 Task: Check a user's "Following" list for interesting profiles.
Action: Mouse moved to (1207, 72)
Screenshot: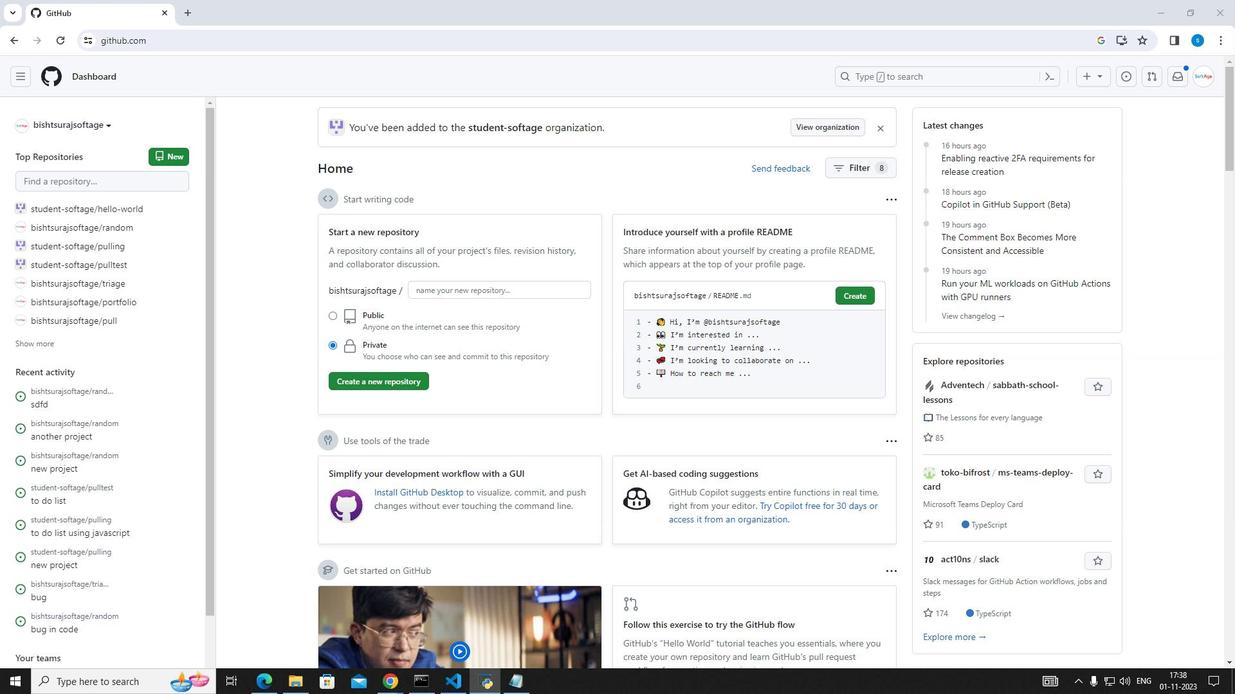 
Action: Mouse pressed left at (1207, 72)
Screenshot: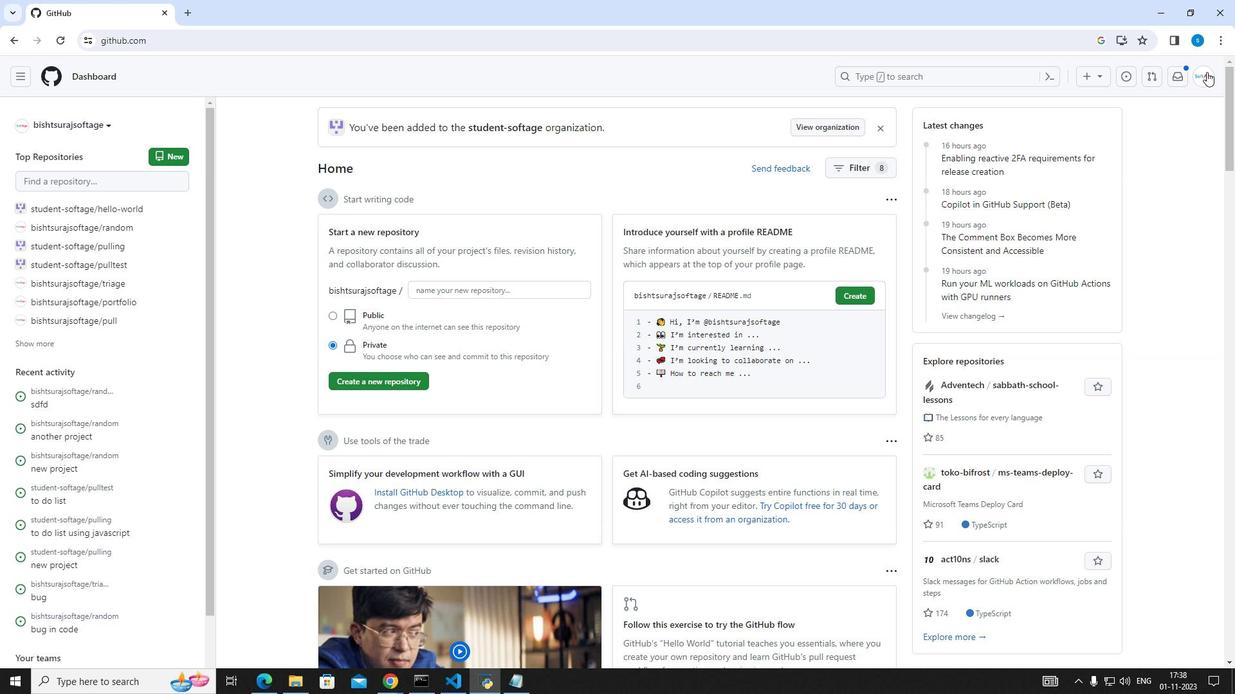 
Action: Mouse moved to (1123, 141)
Screenshot: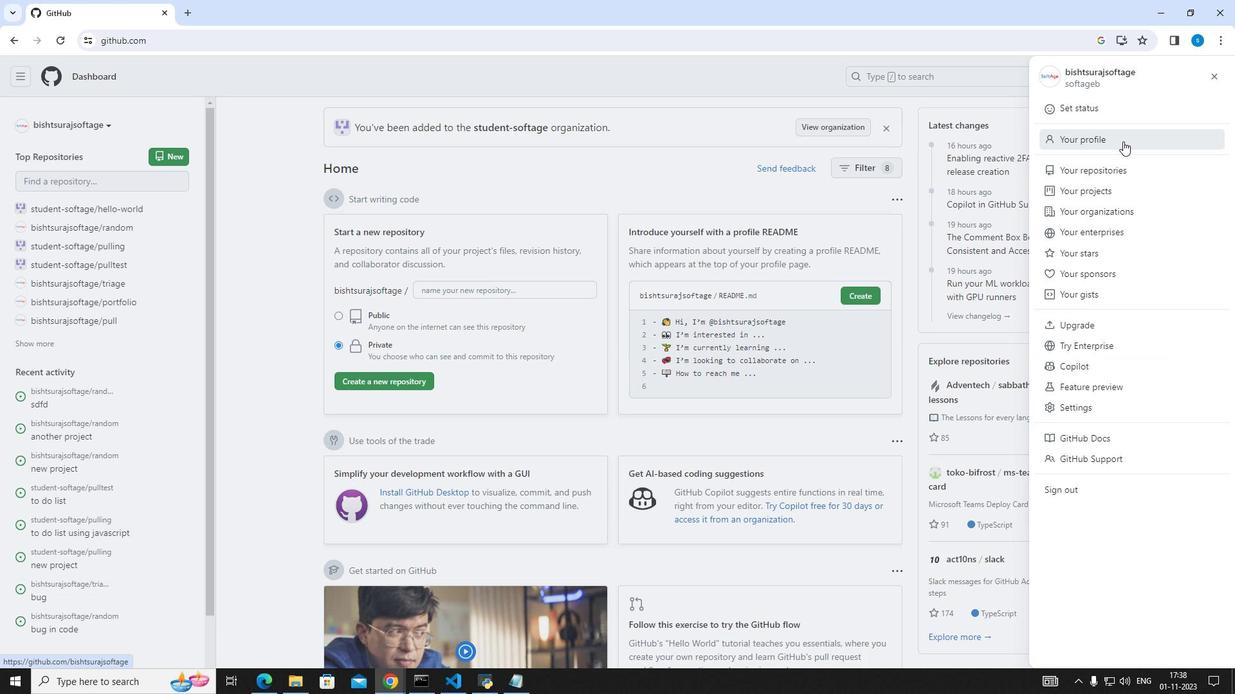 
Action: Mouse pressed left at (1123, 141)
Screenshot: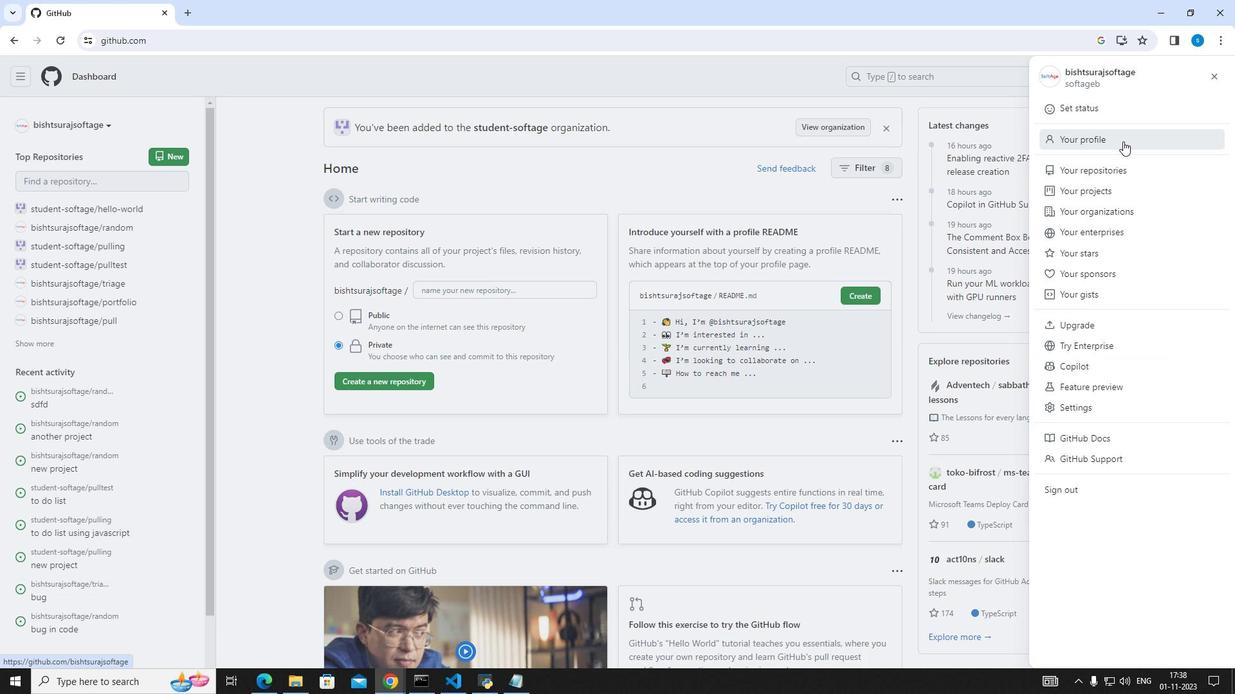 
Action: Mouse moved to (293, 492)
Screenshot: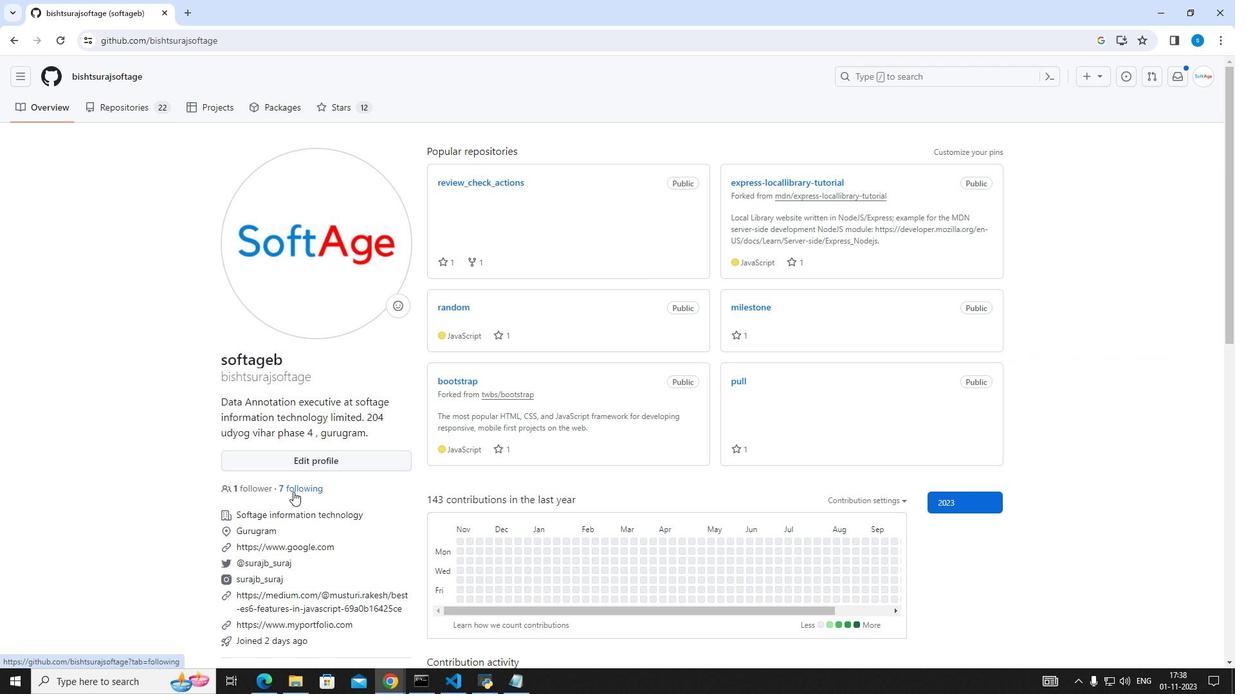 
Action: Mouse pressed left at (293, 492)
Screenshot: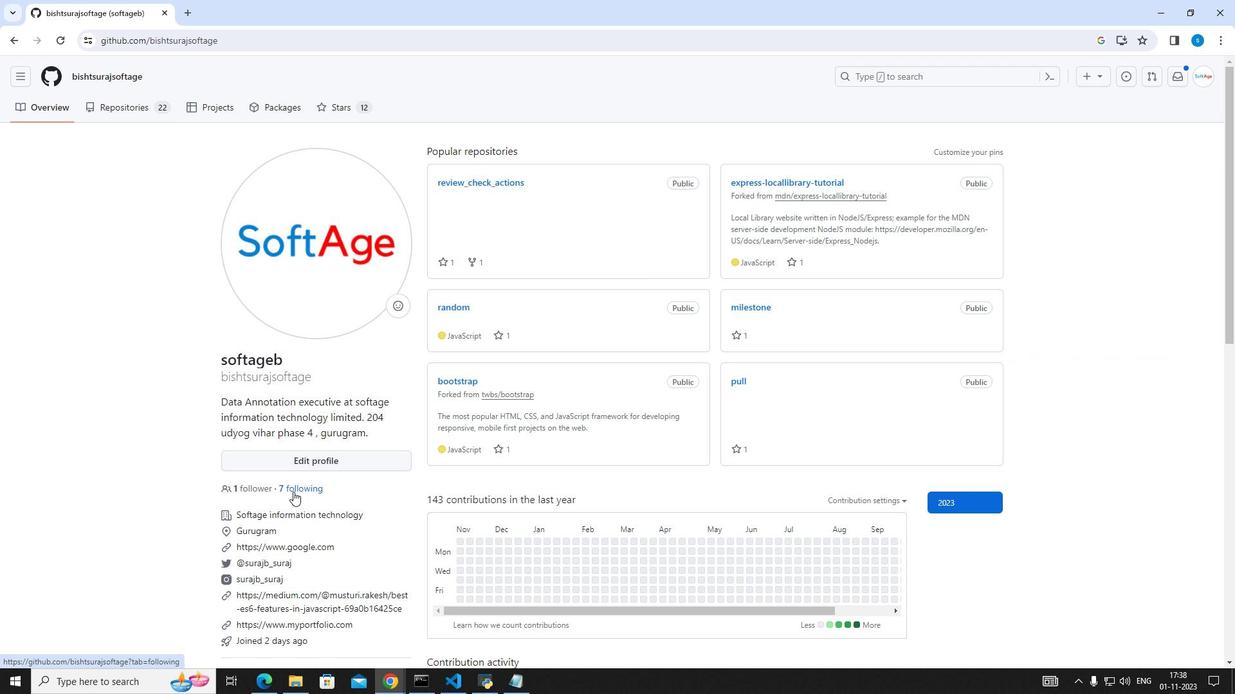 
Action: Mouse moved to (866, 403)
Screenshot: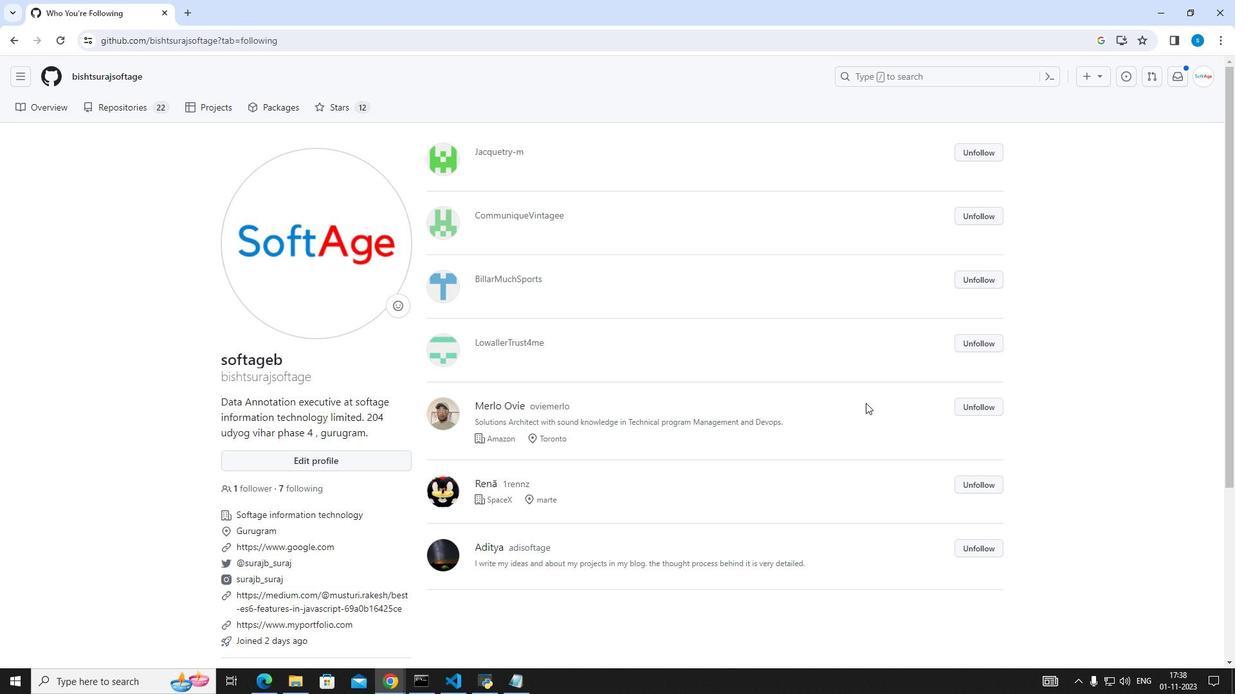 
